 Task: Set the name for the new codespace repository secret for the repository "JS" to "code1".
Action: Mouse moved to (981, 211)
Screenshot: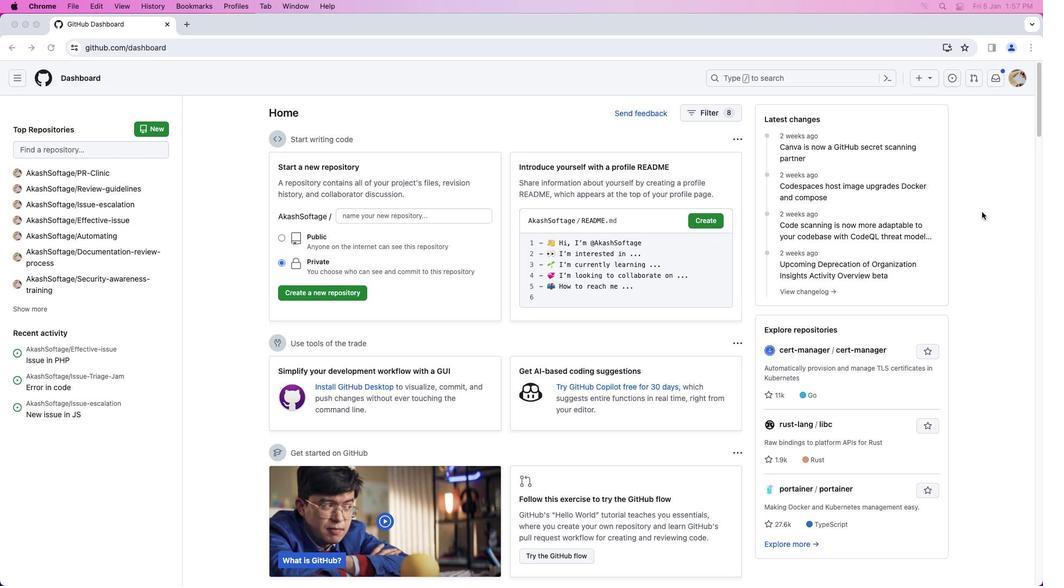 
Action: Mouse pressed left at (981, 211)
Screenshot: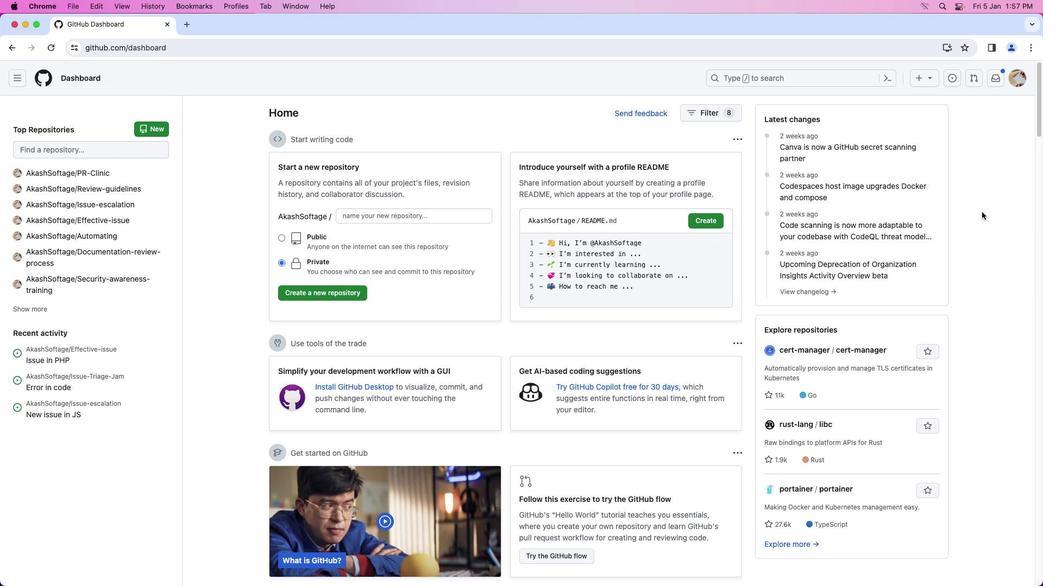 
Action: Mouse moved to (1017, 77)
Screenshot: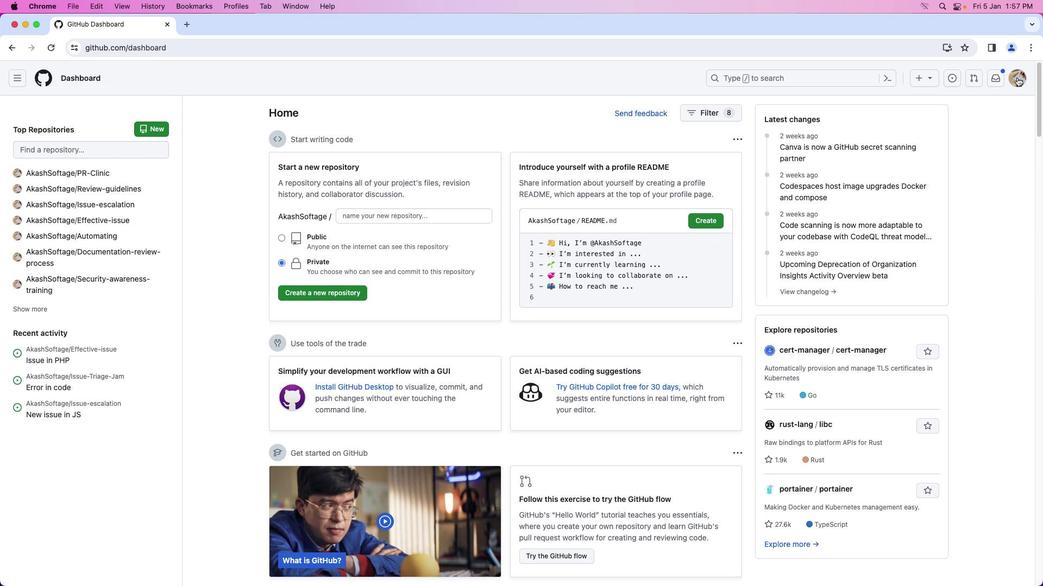
Action: Mouse pressed left at (1017, 77)
Screenshot: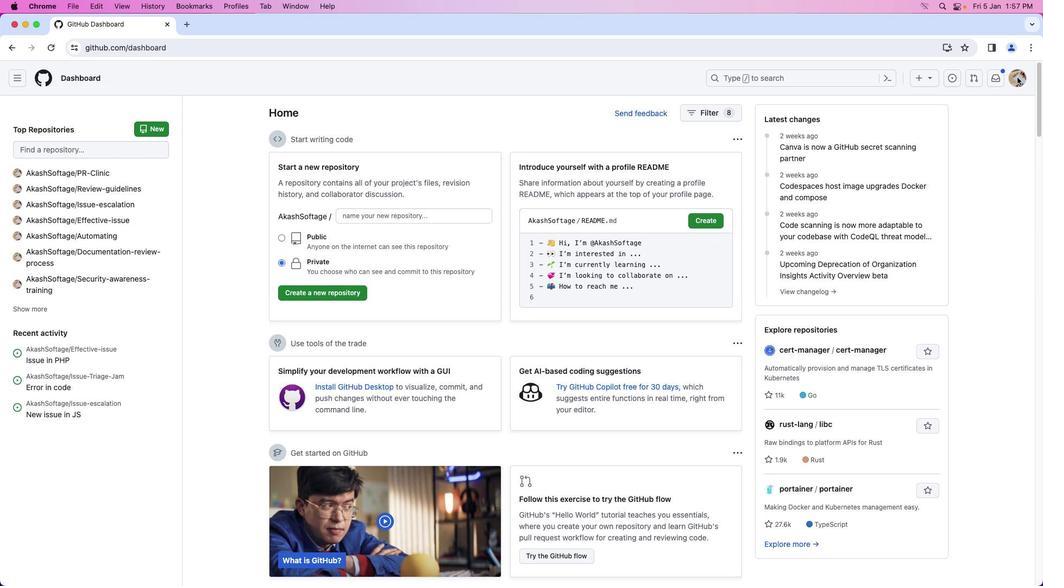 
Action: Mouse moved to (978, 173)
Screenshot: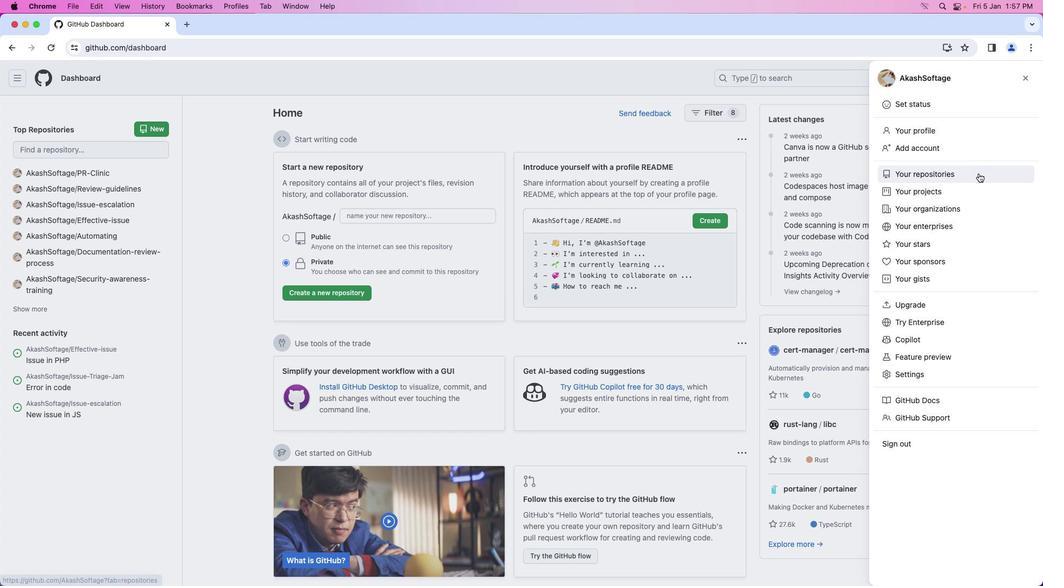 
Action: Mouse pressed left at (978, 173)
Screenshot: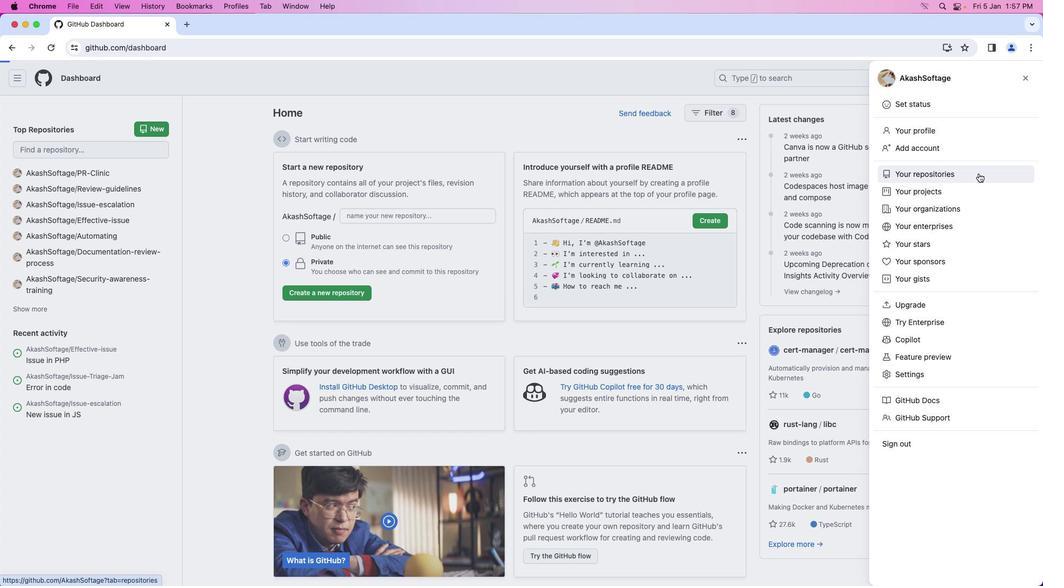 
Action: Mouse moved to (367, 181)
Screenshot: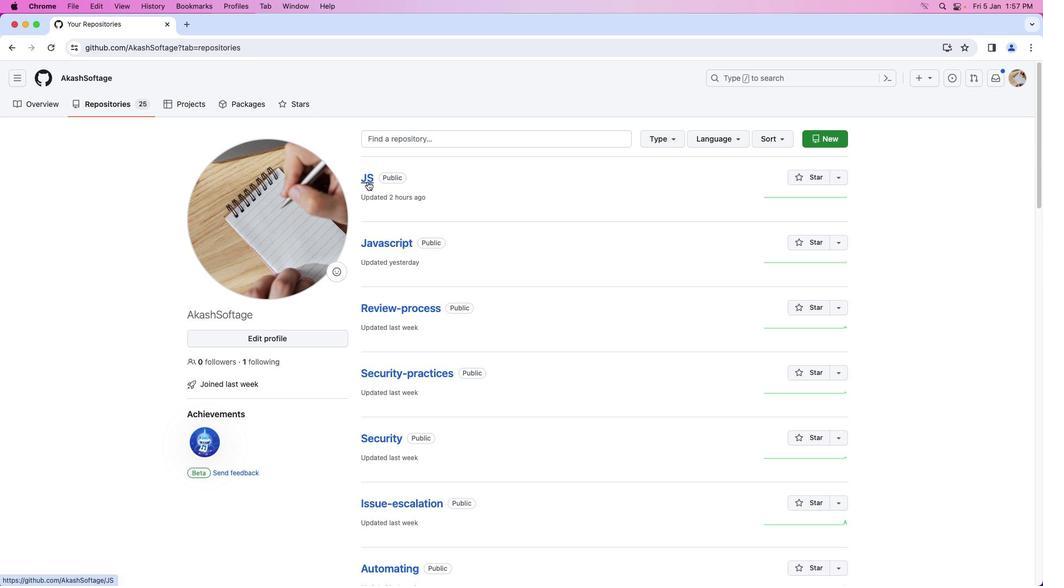 
Action: Mouse pressed left at (367, 181)
Screenshot: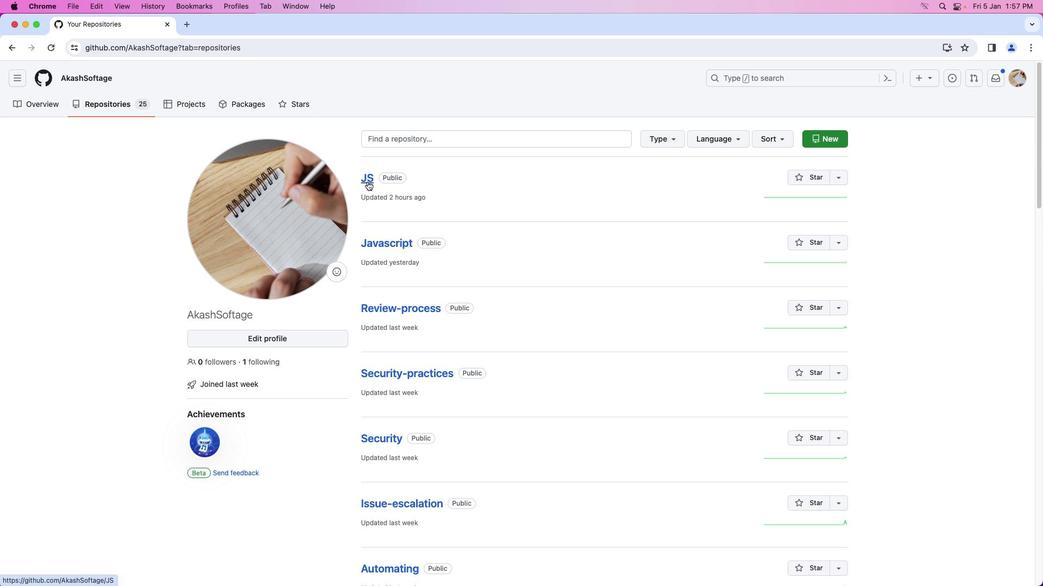 
Action: Mouse moved to (449, 109)
Screenshot: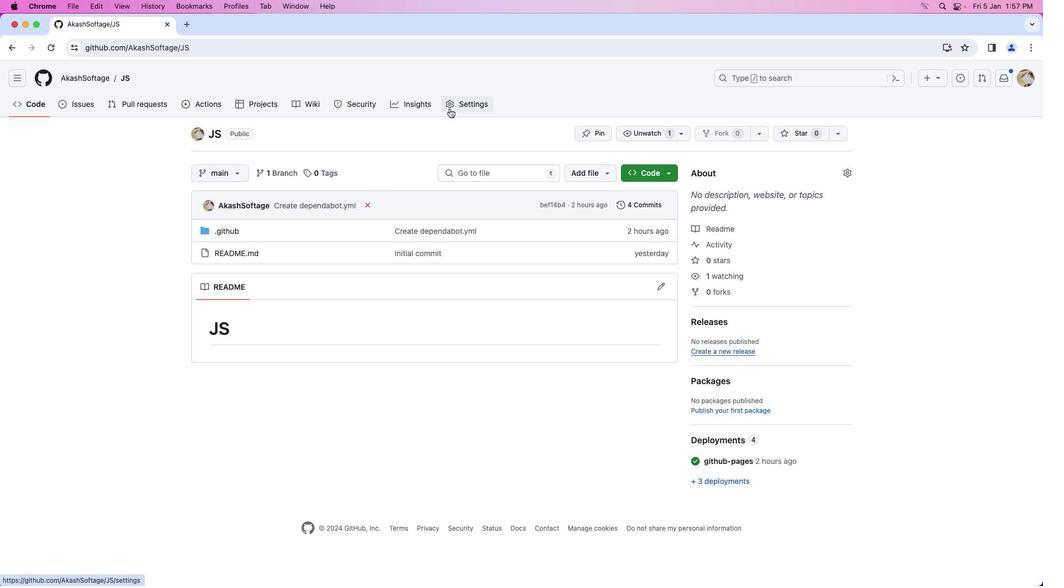 
Action: Mouse pressed left at (449, 109)
Screenshot: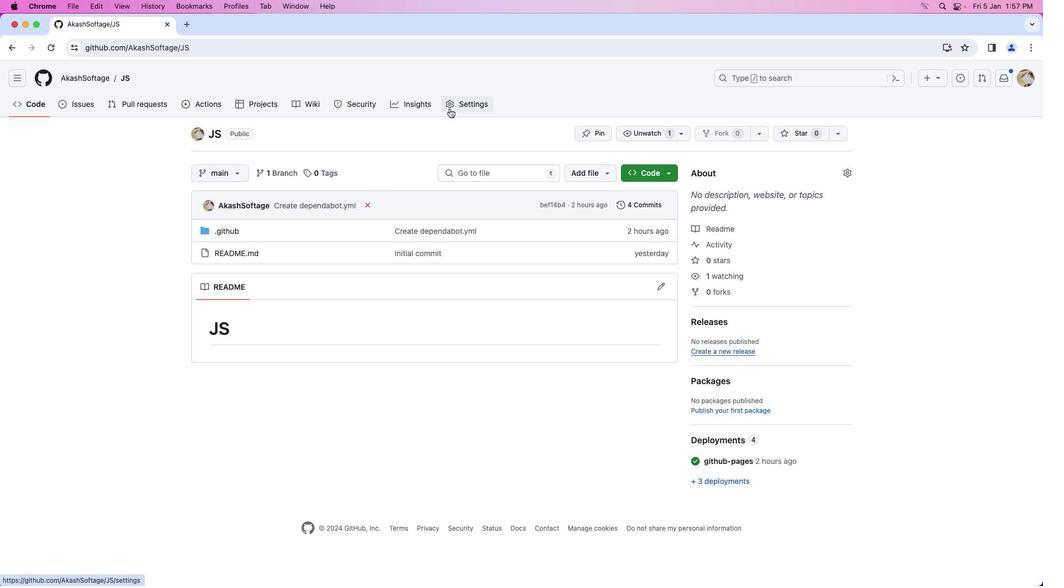 
Action: Mouse moved to (297, 440)
Screenshot: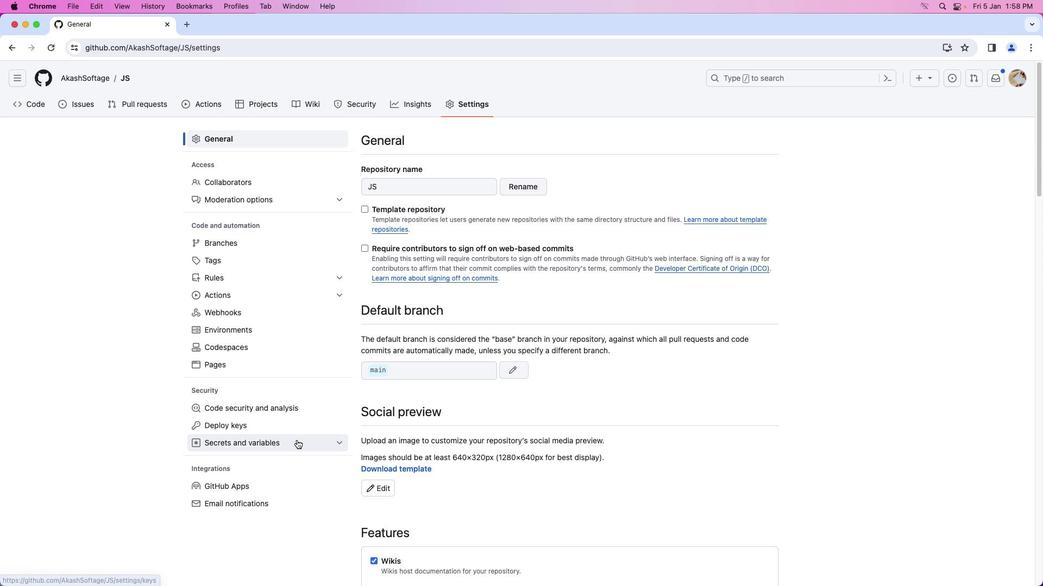 
Action: Mouse pressed left at (297, 440)
Screenshot: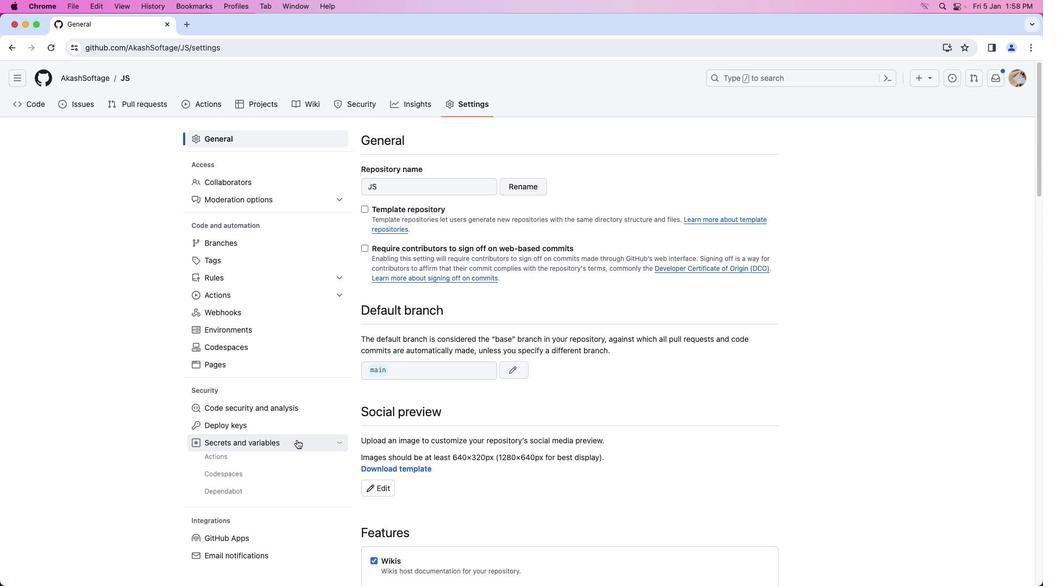 
Action: Mouse moved to (290, 475)
Screenshot: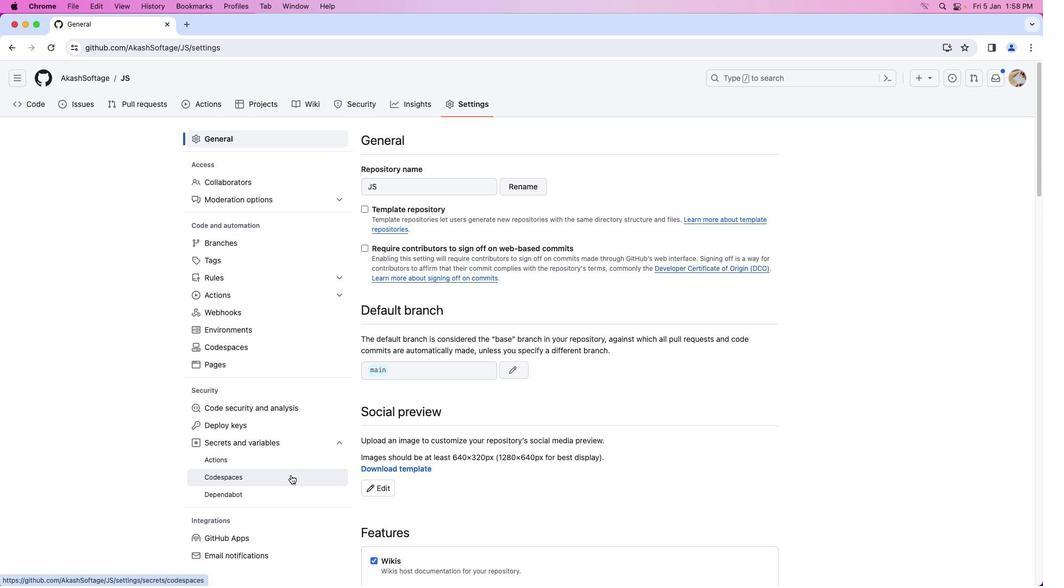 
Action: Mouse pressed left at (290, 475)
Screenshot: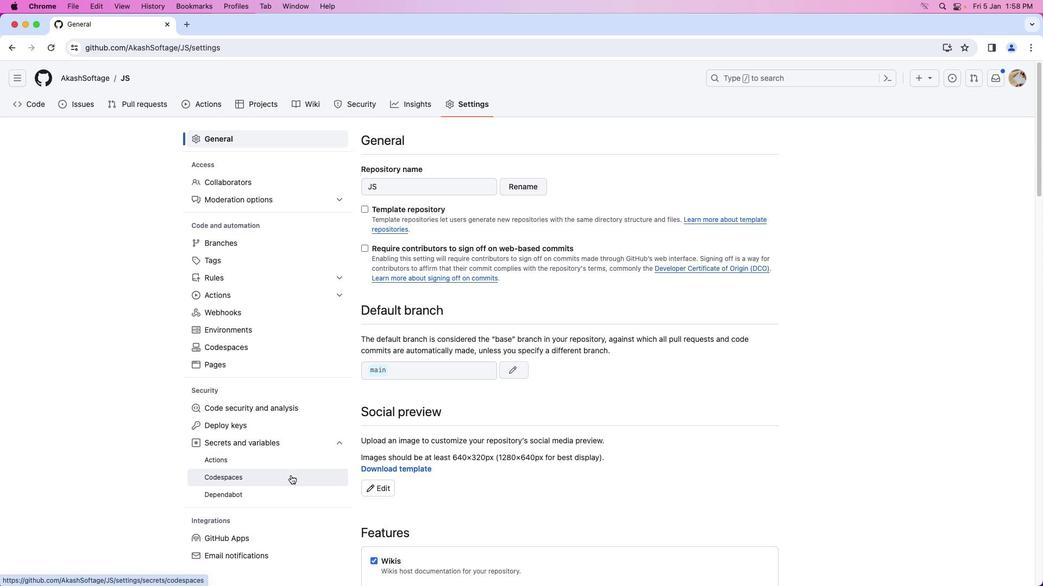 
Action: Mouse moved to (540, 301)
Screenshot: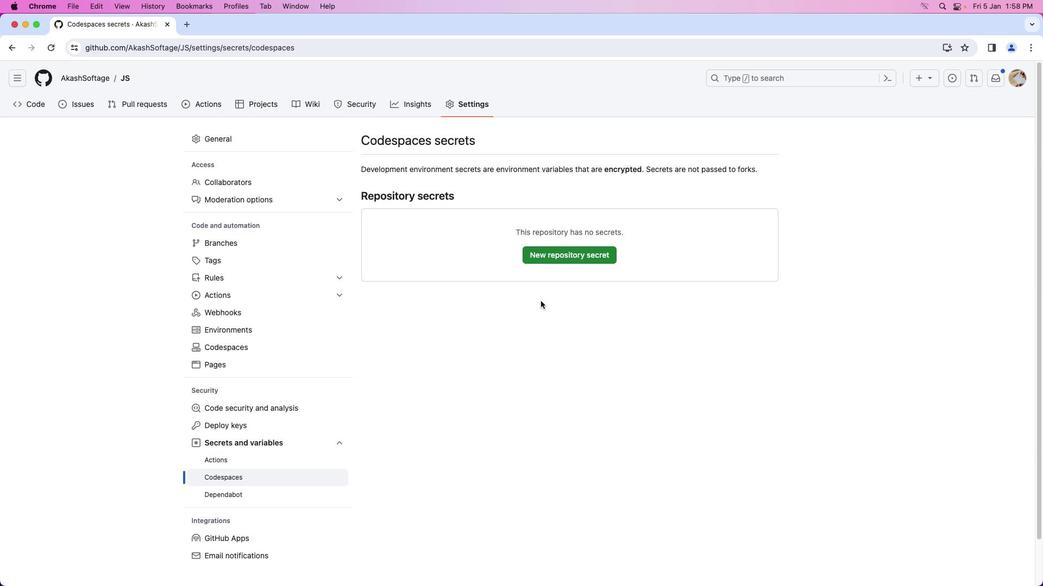 
Action: Mouse pressed left at (540, 301)
Screenshot: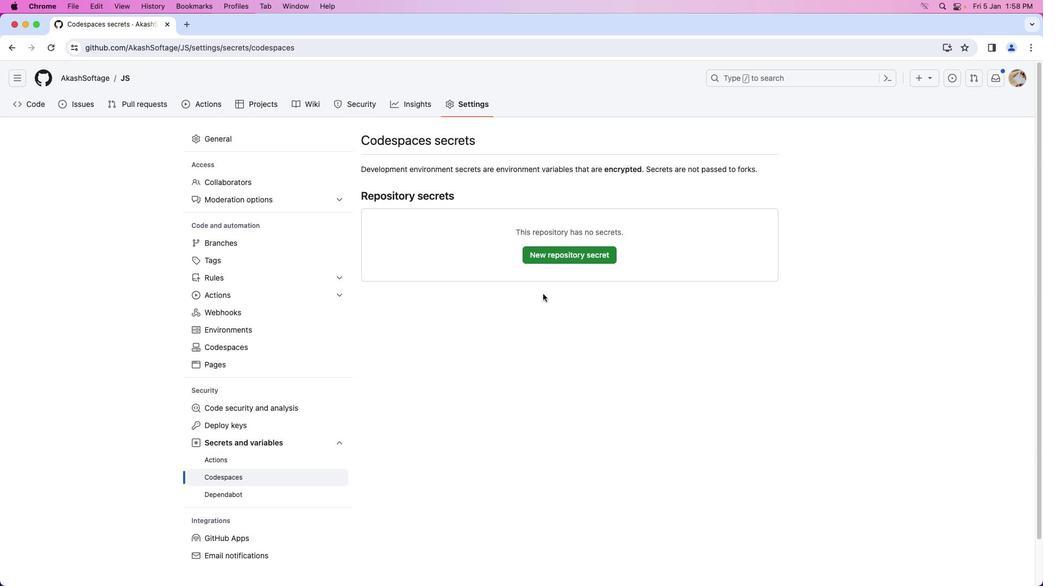 
Action: Mouse moved to (548, 260)
Screenshot: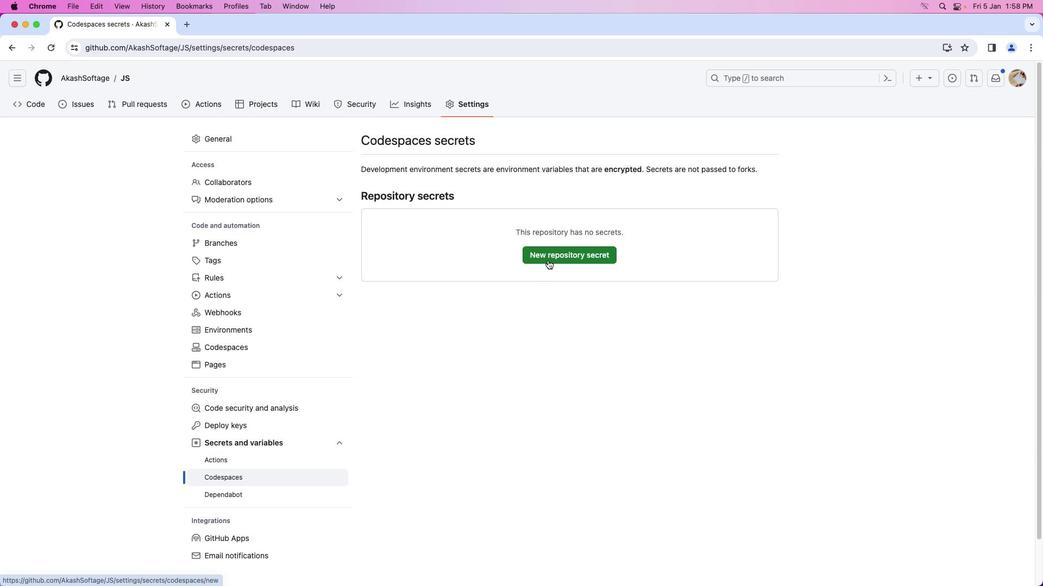 
Action: Mouse pressed left at (548, 260)
Screenshot: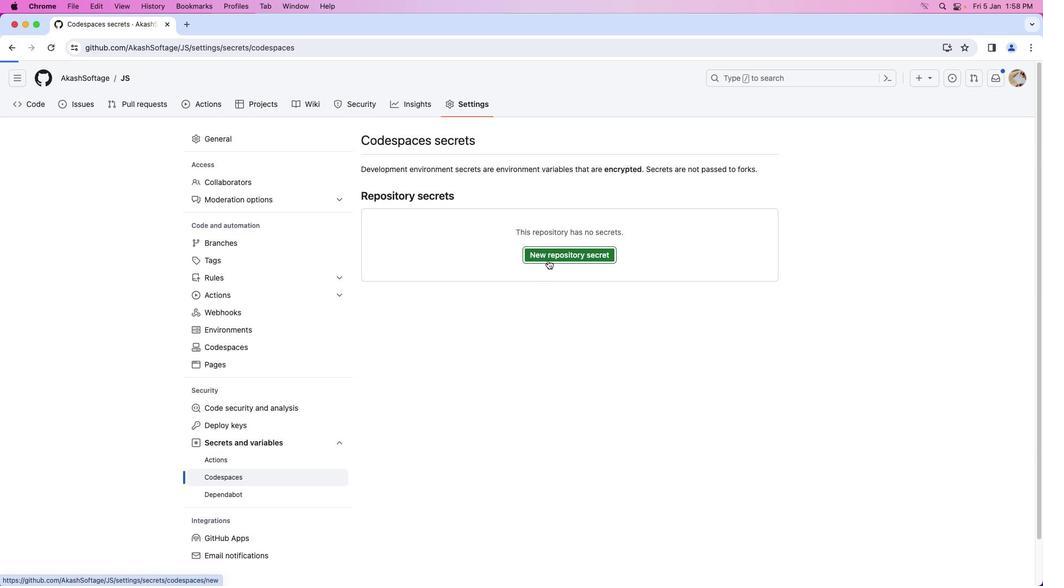 
Action: Mouse moved to (490, 180)
Screenshot: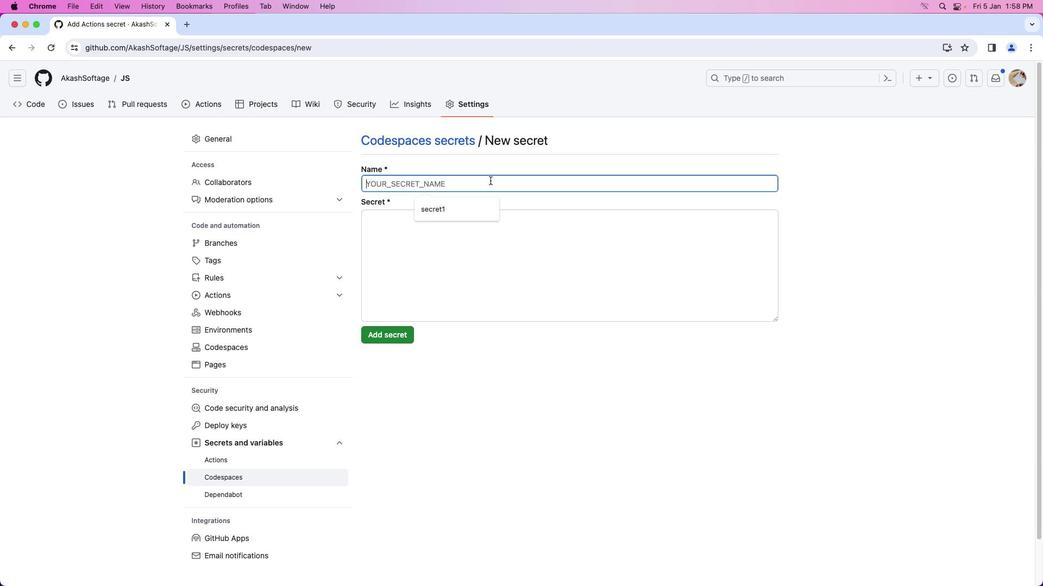 
Action: Mouse pressed left at (490, 180)
Screenshot: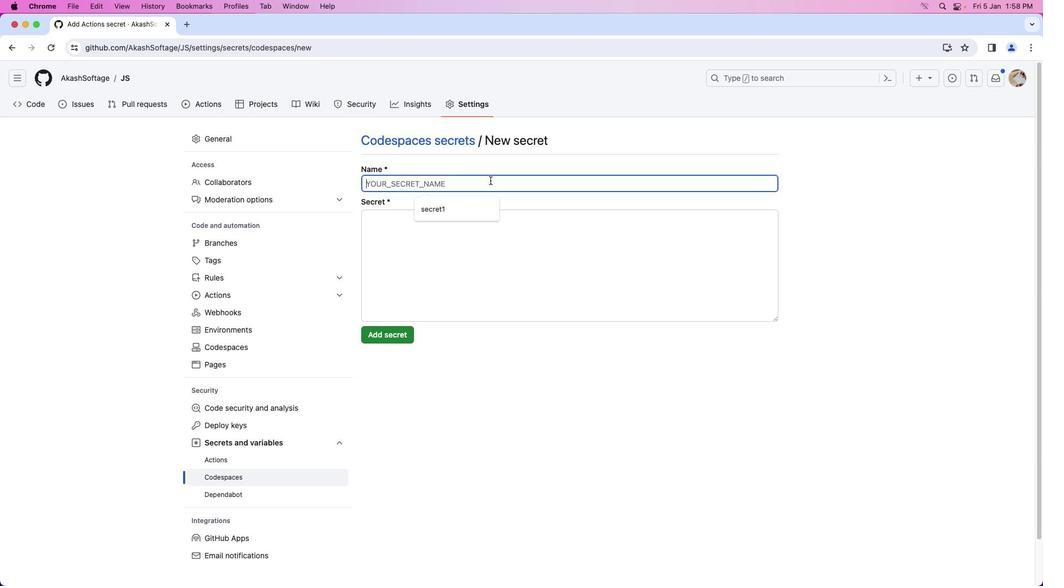 
Action: Key pressed 'c''o''d''e''1'
Screenshot: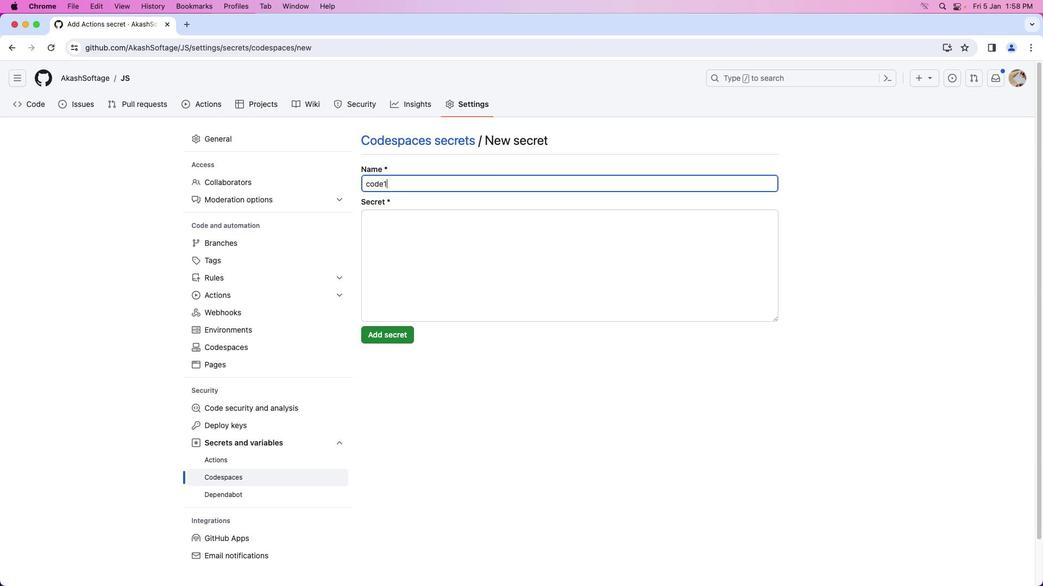 
